 Task: In the  document satisfaction.odt, change border color to  'Red' and border width to  '0.75' Select the first Column and fill it with the color  Light Yellow
Action: Mouse moved to (253, 393)
Screenshot: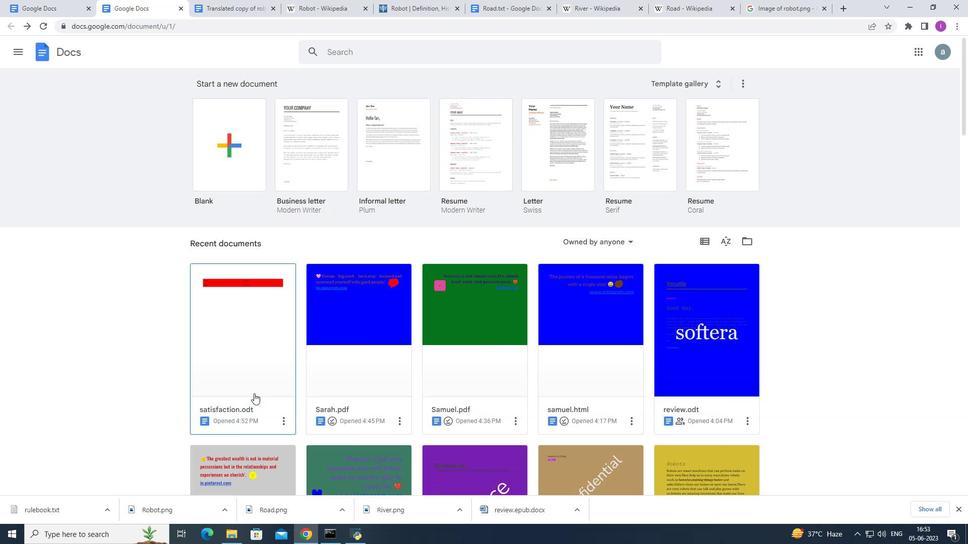 
Action: Mouse pressed left at (253, 393)
Screenshot: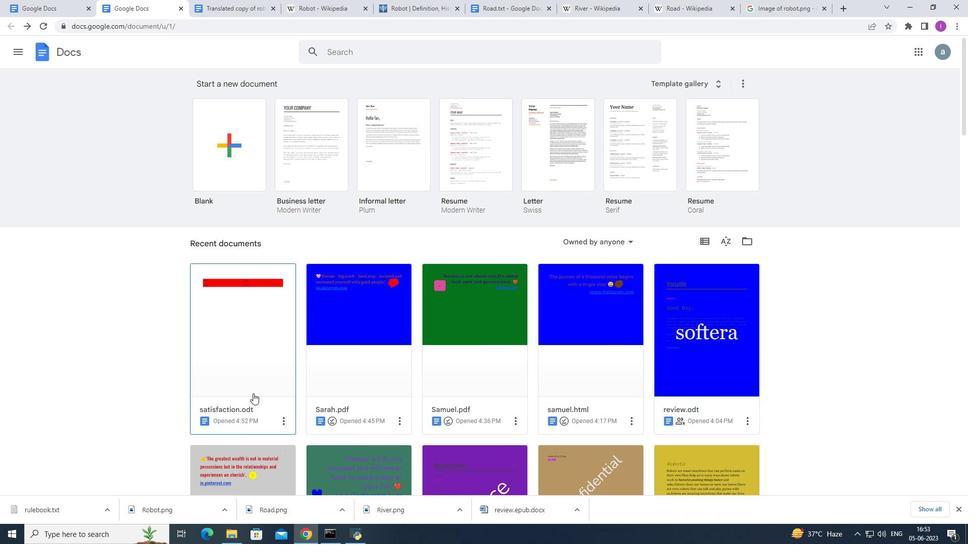 
Action: Mouse moved to (522, 187)
Screenshot: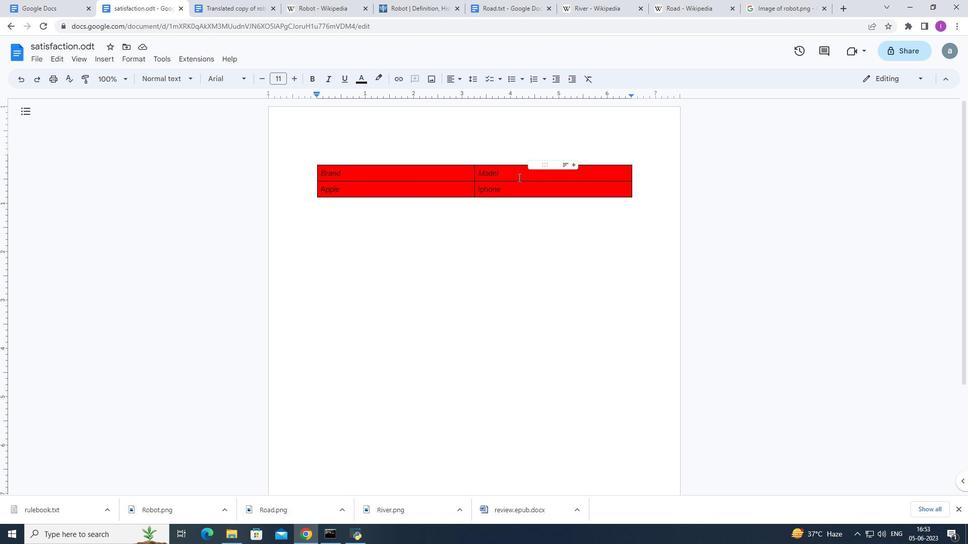 
Action: Mouse pressed left at (522, 187)
Screenshot: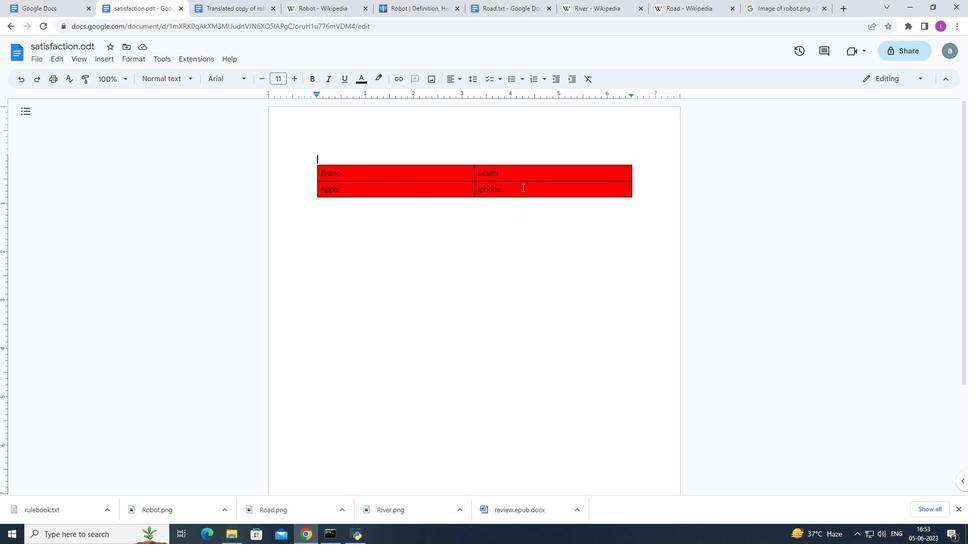 
Action: Mouse moved to (618, 78)
Screenshot: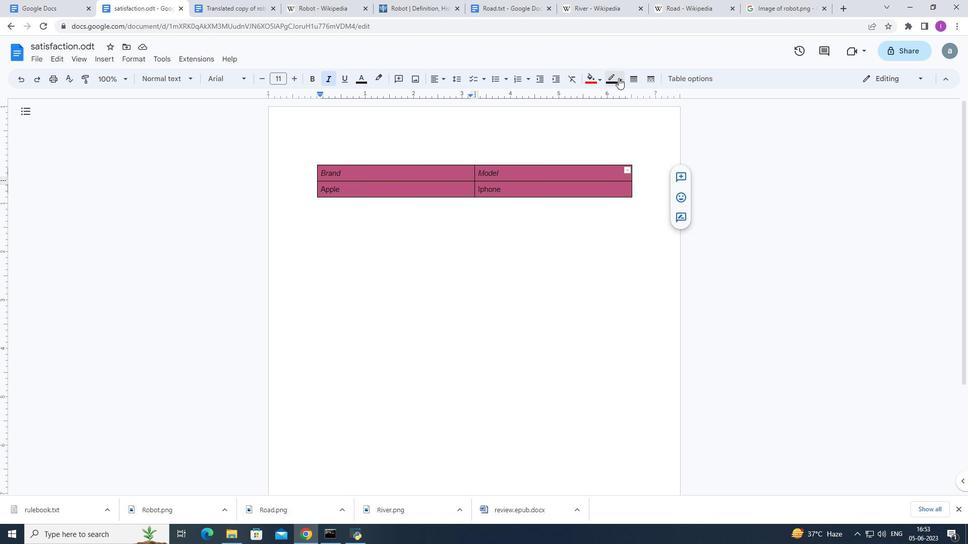 
Action: Mouse pressed left at (618, 78)
Screenshot: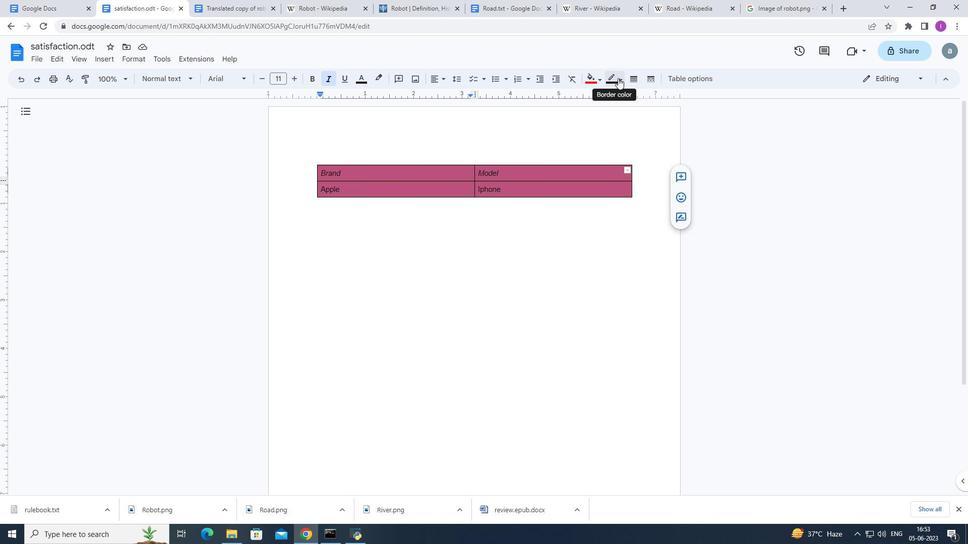 
Action: Mouse moved to (625, 108)
Screenshot: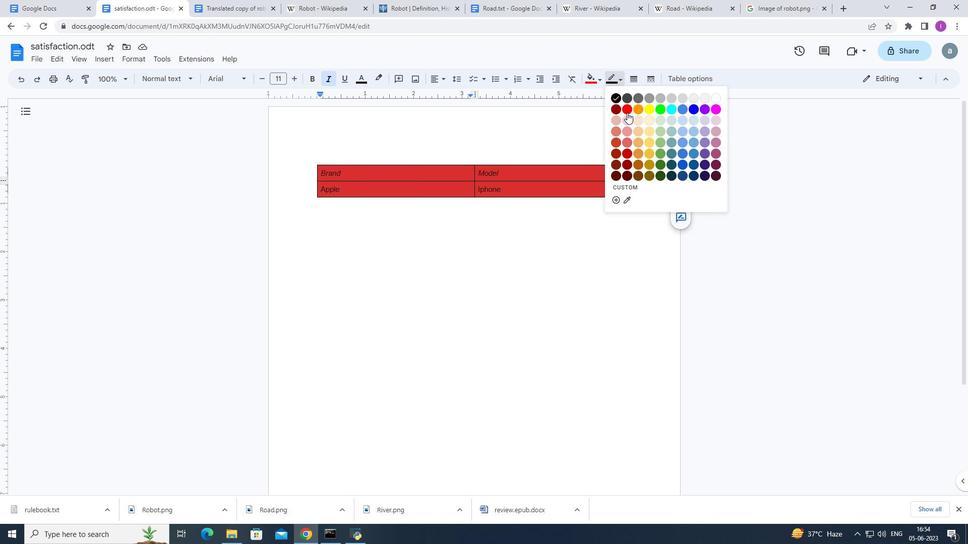 
Action: Mouse pressed left at (625, 108)
Screenshot: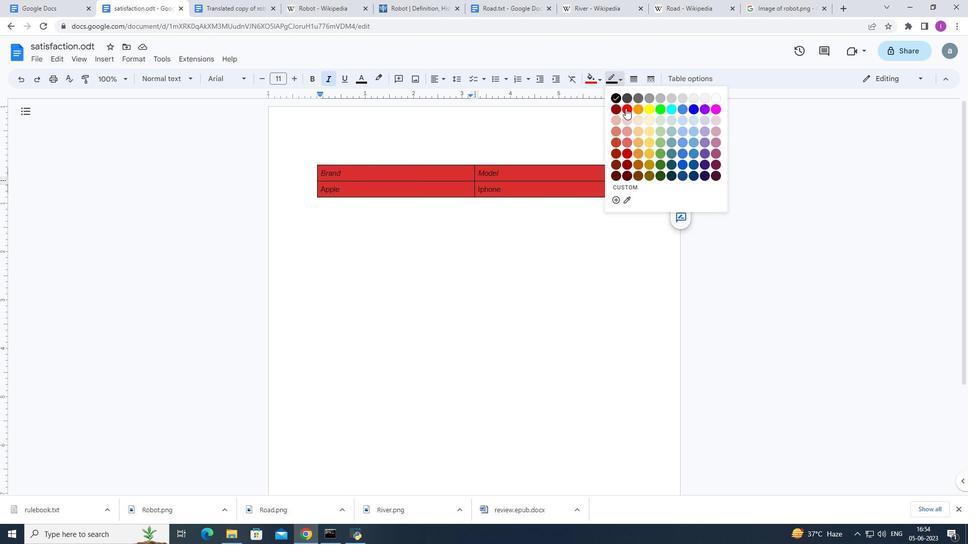
Action: Mouse moved to (631, 77)
Screenshot: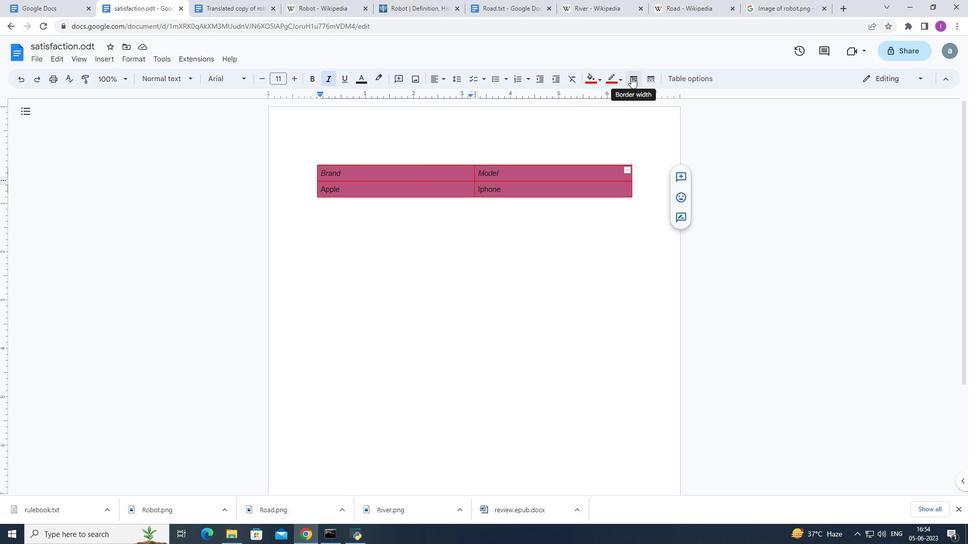 
Action: Mouse pressed left at (631, 77)
Screenshot: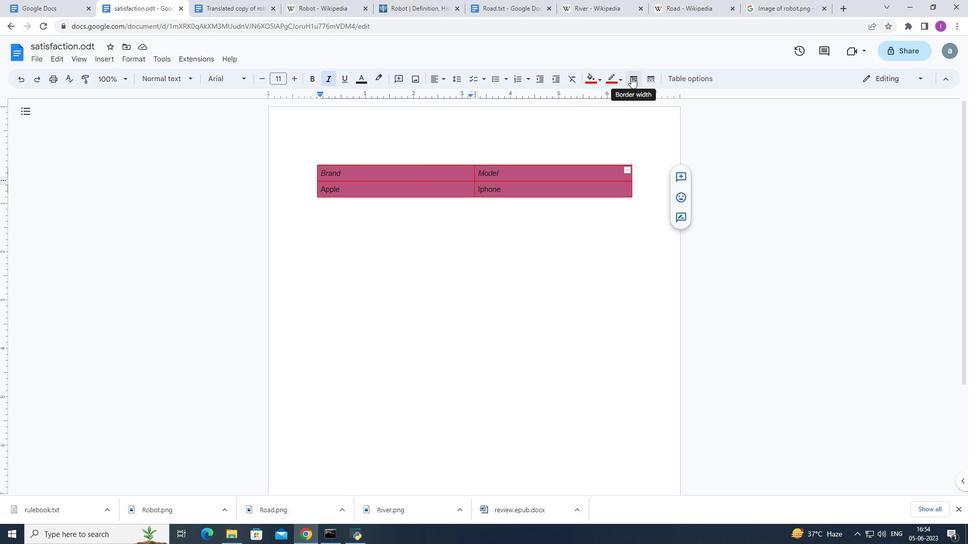 
Action: Mouse moved to (656, 127)
Screenshot: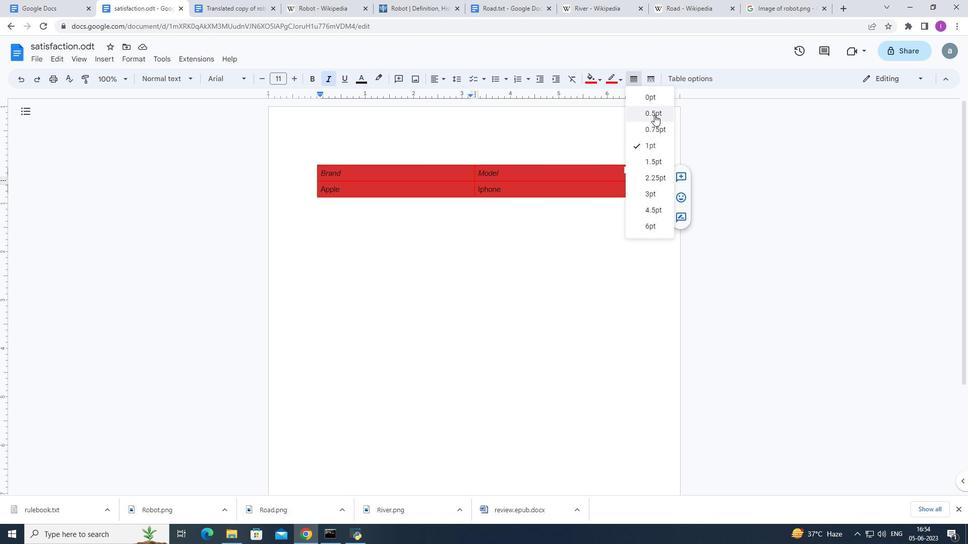 
Action: Mouse pressed left at (656, 127)
Screenshot: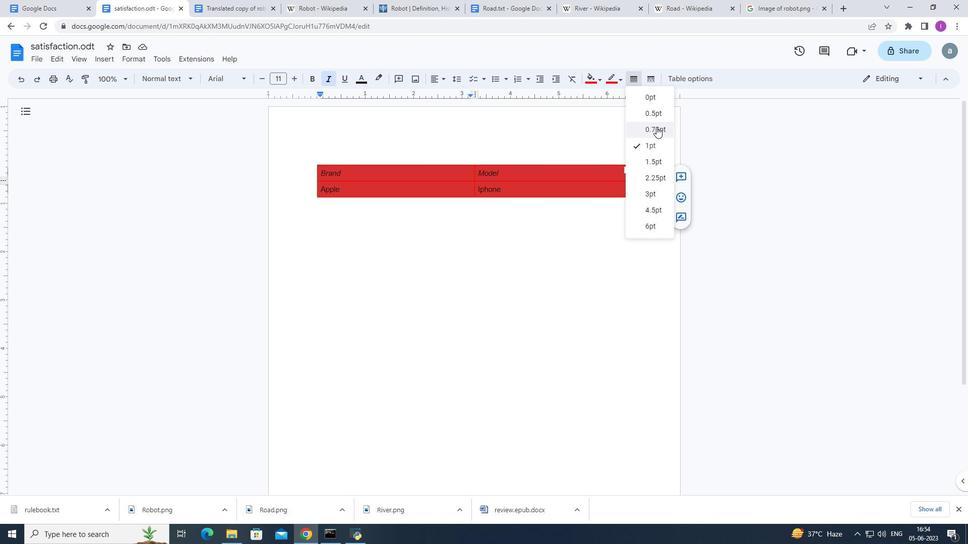 
Action: Mouse moved to (546, 247)
Screenshot: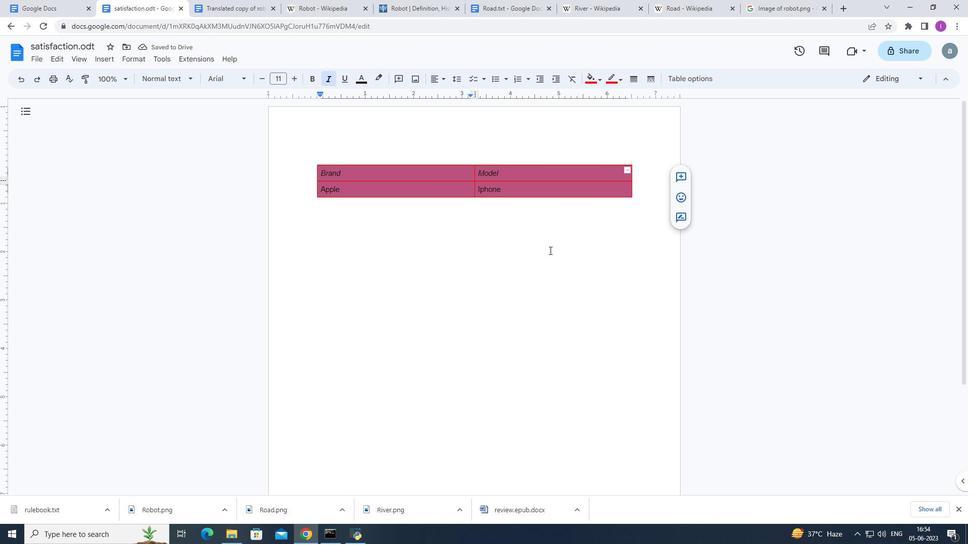 
Action: Mouse pressed left at (546, 247)
Screenshot: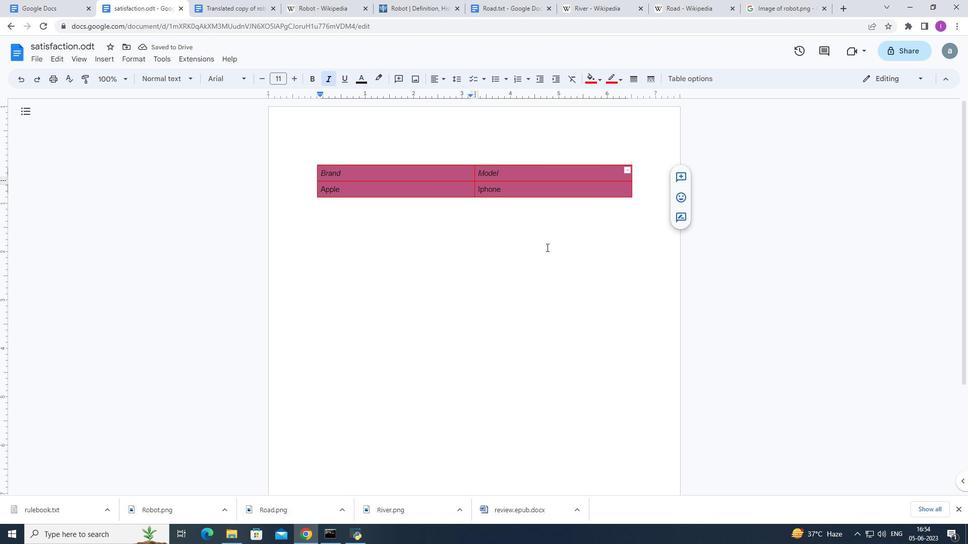 
Action: Mouse moved to (526, 174)
Screenshot: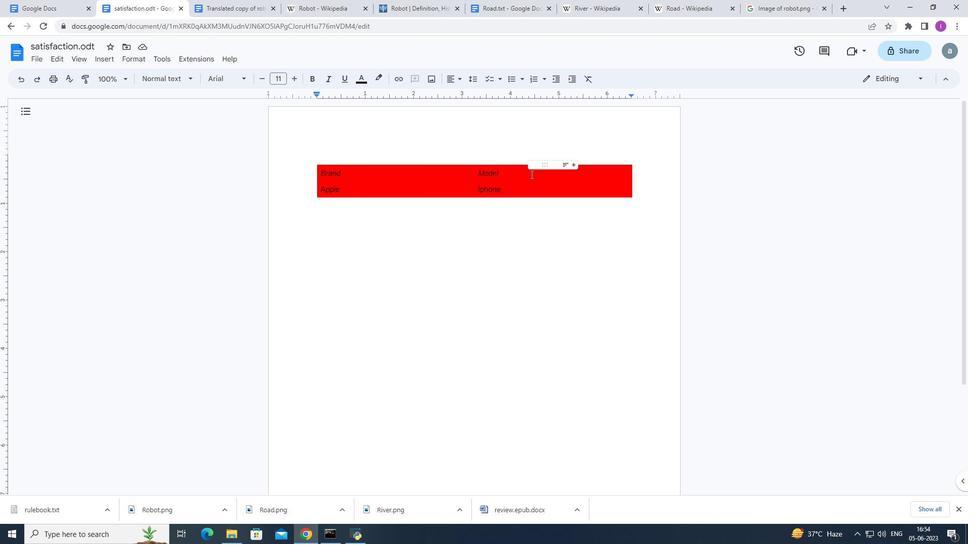 
Action: Mouse pressed left at (526, 174)
Screenshot: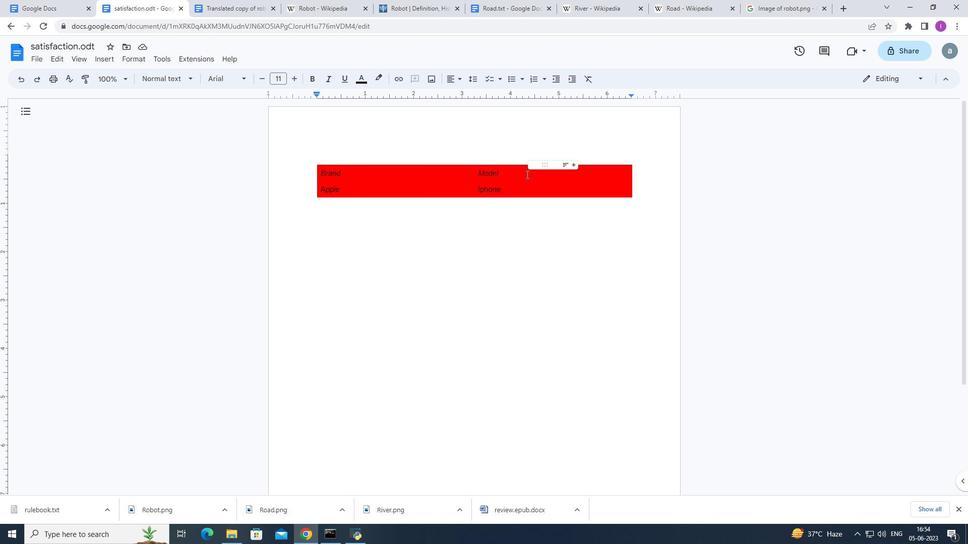 
Action: Mouse moved to (598, 80)
Screenshot: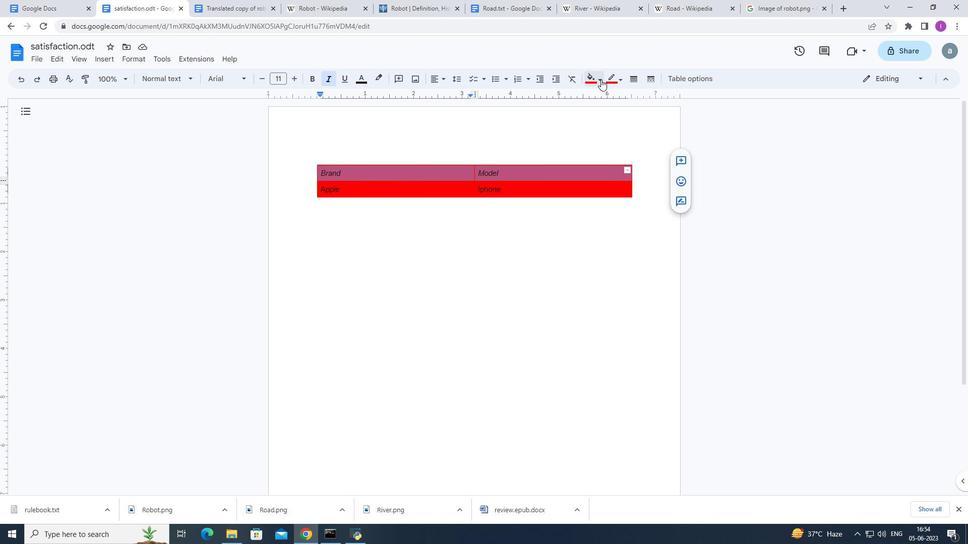 
Action: Mouse pressed left at (598, 80)
Screenshot: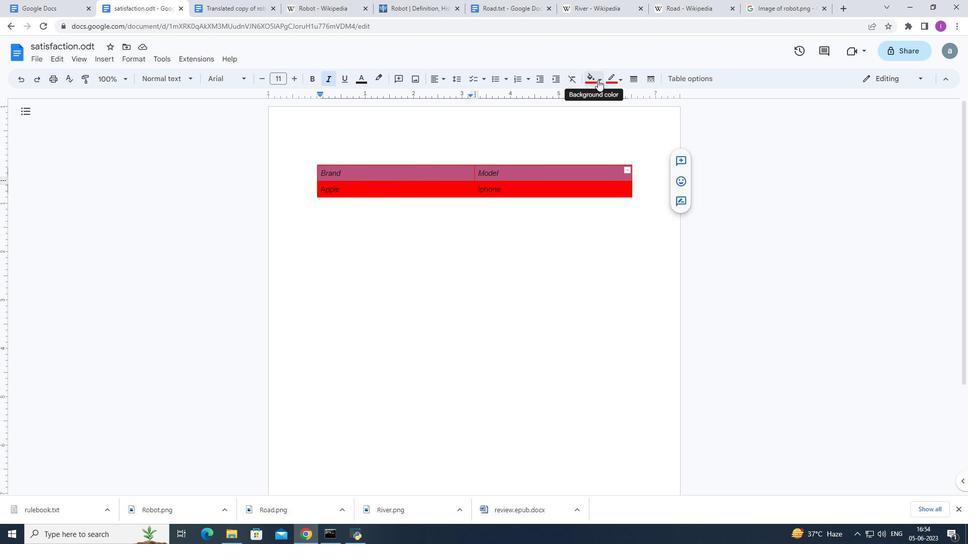 
Action: Mouse moved to (630, 158)
Screenshot: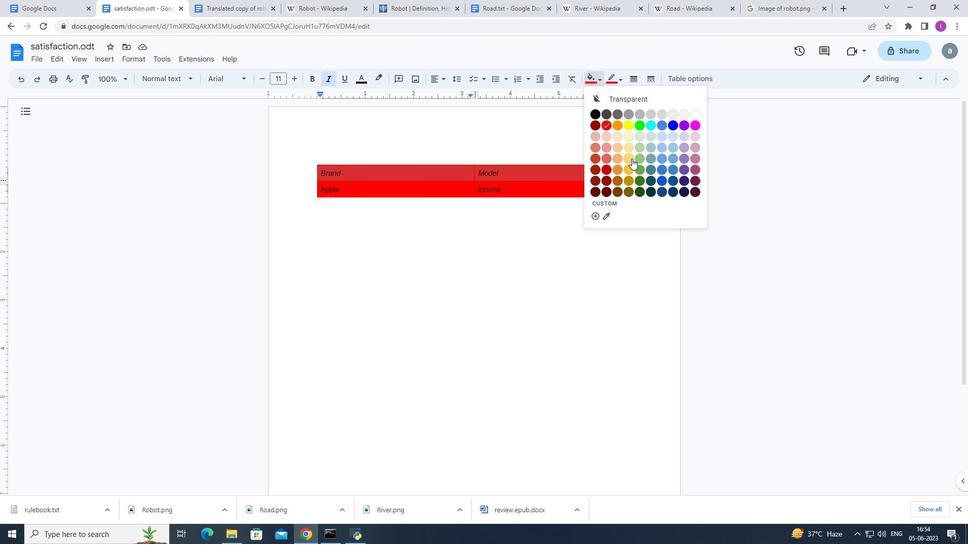 
Action: Mouse pressed left at (630, 158)
Screenshot: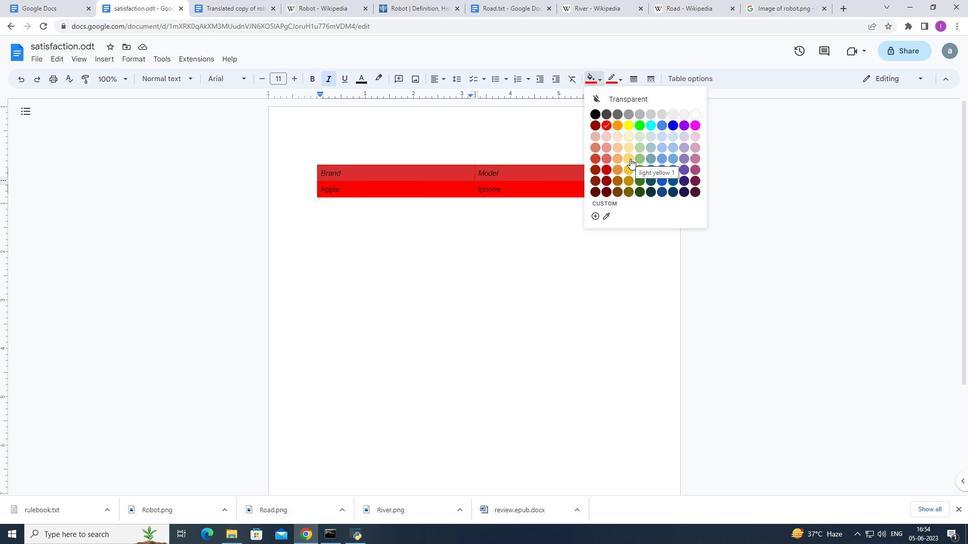 
Action: Mouse moved to (511, 259)
Screenshot: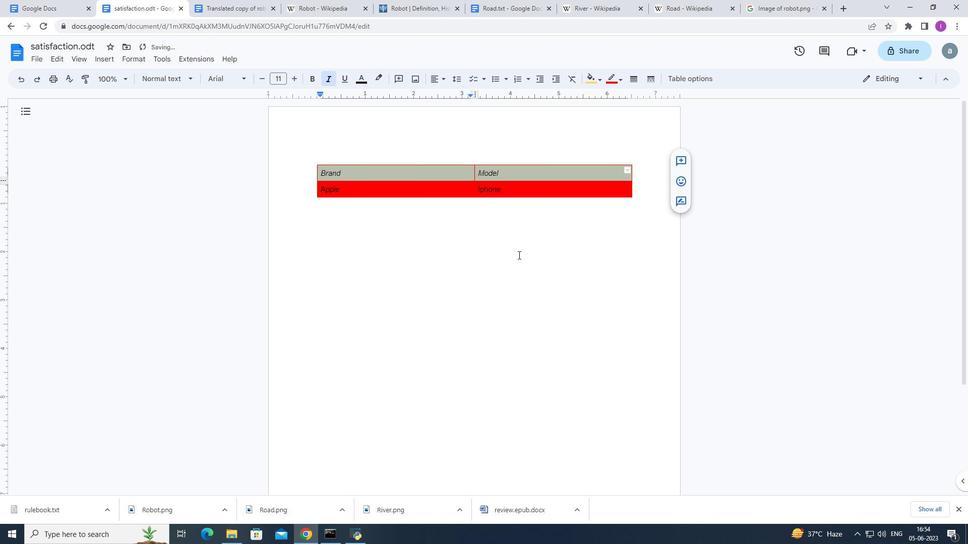 
Action: Mouse pressed left at (511, 259)
Screenshot: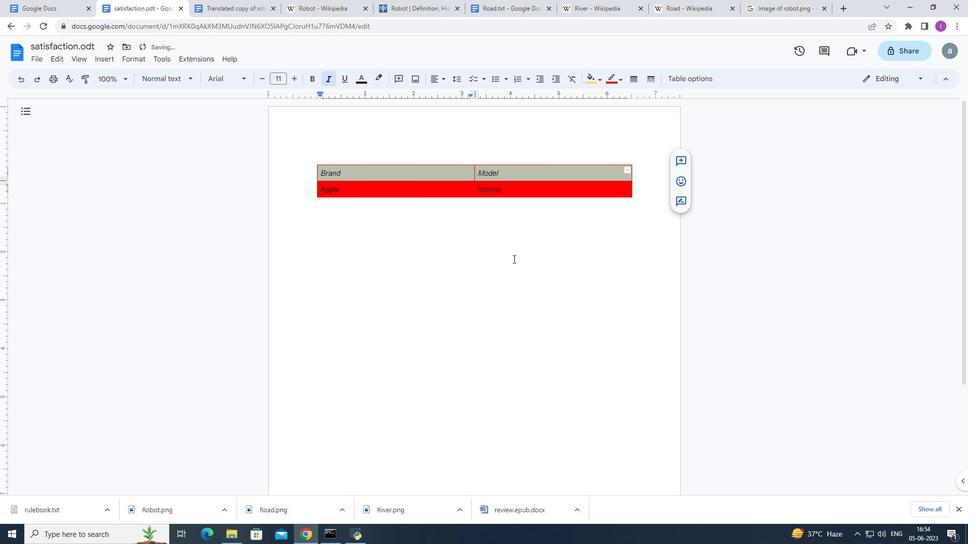 
Action: Mouse moved to (426, 302)
Screenshot: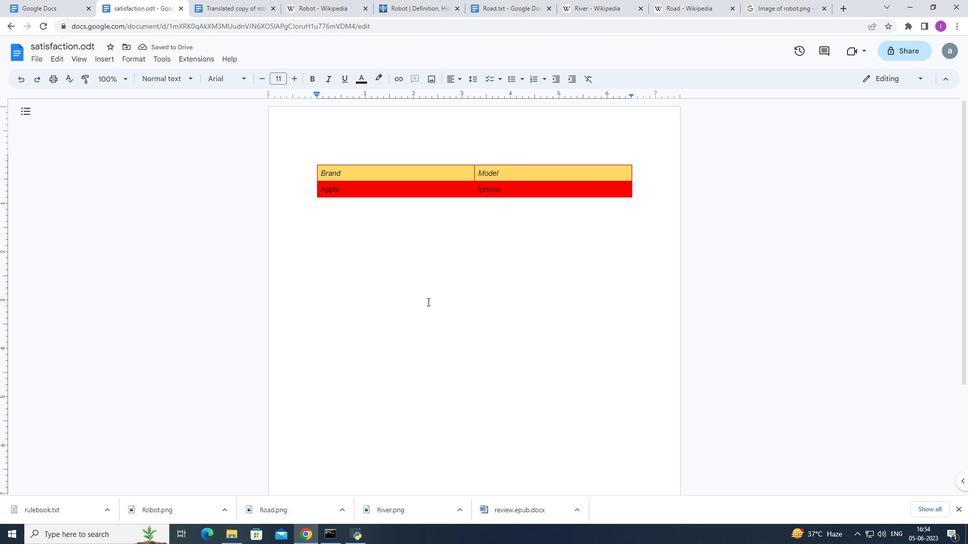 
